 Task: Create a rule from the Recommended list, Task Added to this Project -> add SubTasks in the project AgileInsight with SubTasks Gather and Analyse Requirements , Design and Implement Solution , System Test and UAT , Release to Production / Go Live
Action: Mouse moved to (103, 313)
Screenshot: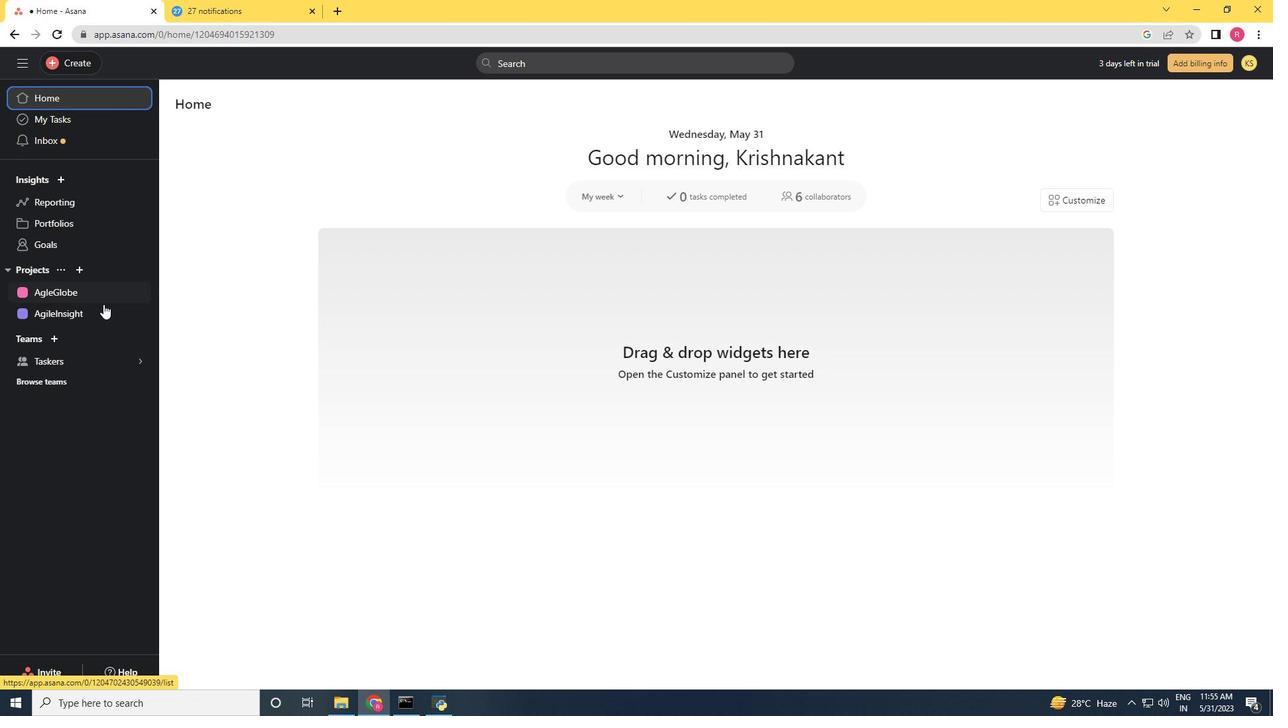 
Action: Mouse pressed left at (103, 313)
Screenshot: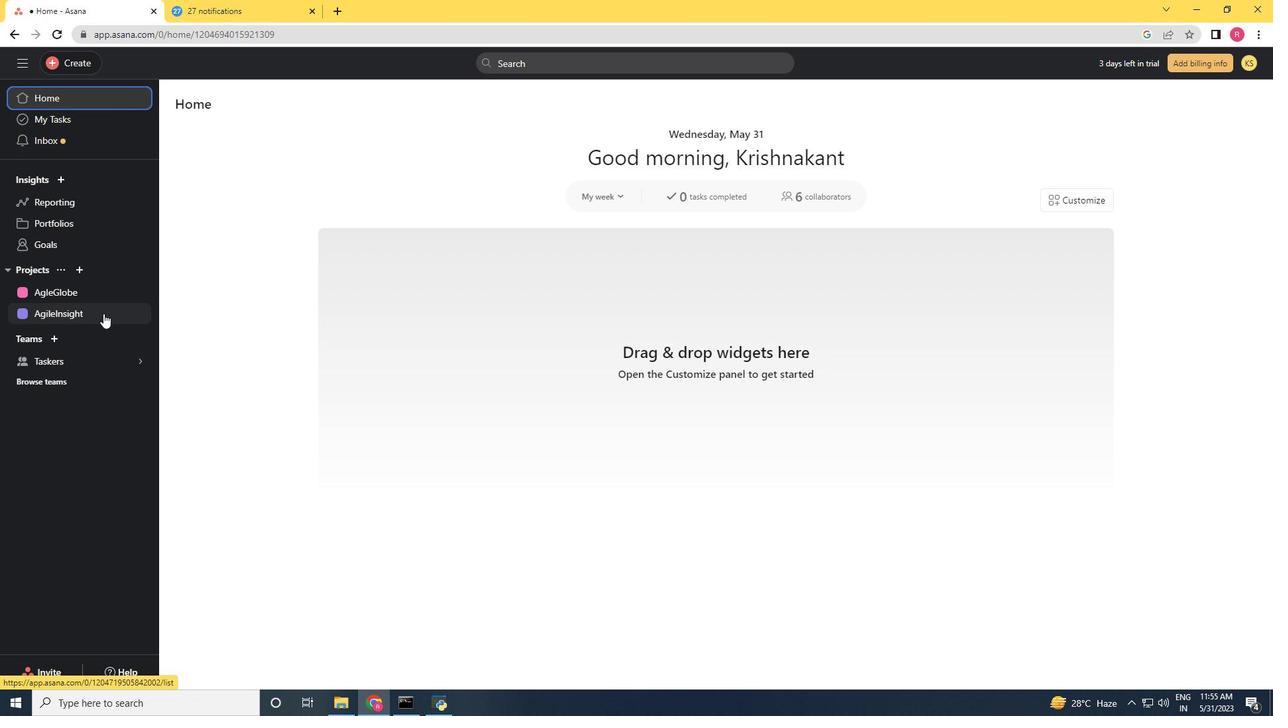 
Action: Mouse moved to (1222, 104)
Screenshot: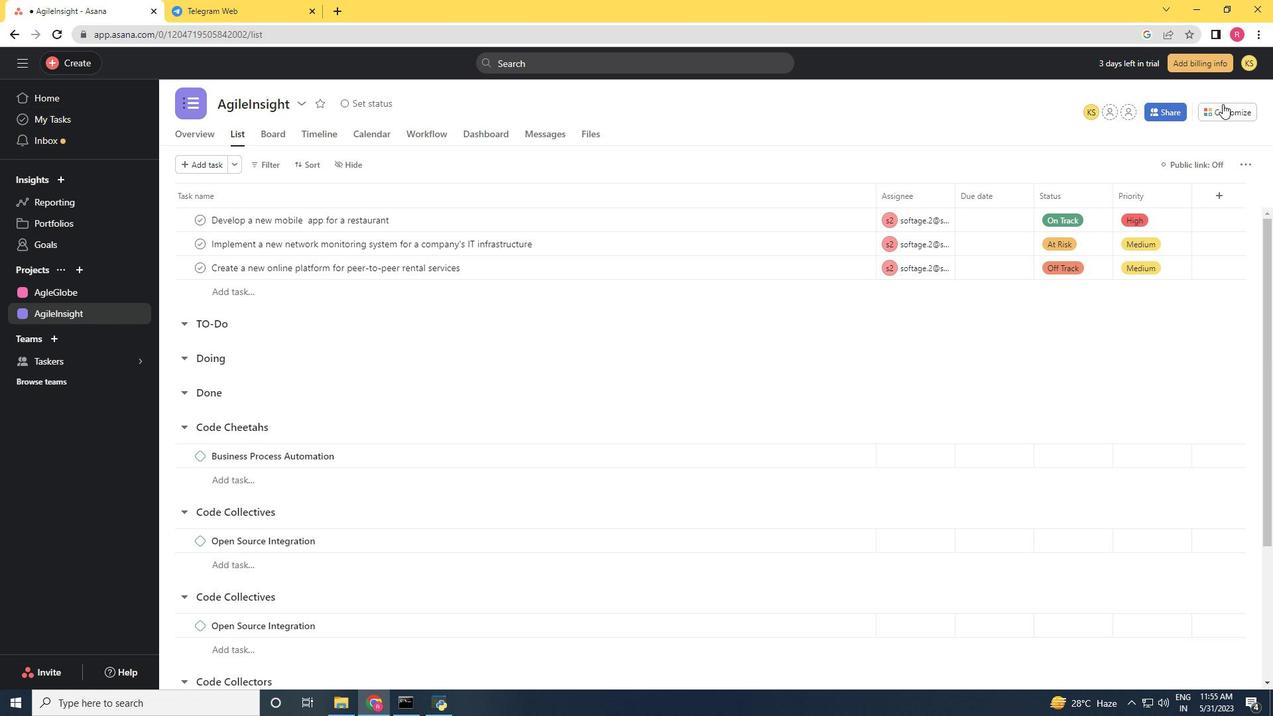 
Action: Mouse pressed left at (1222, 104)
Screenshot: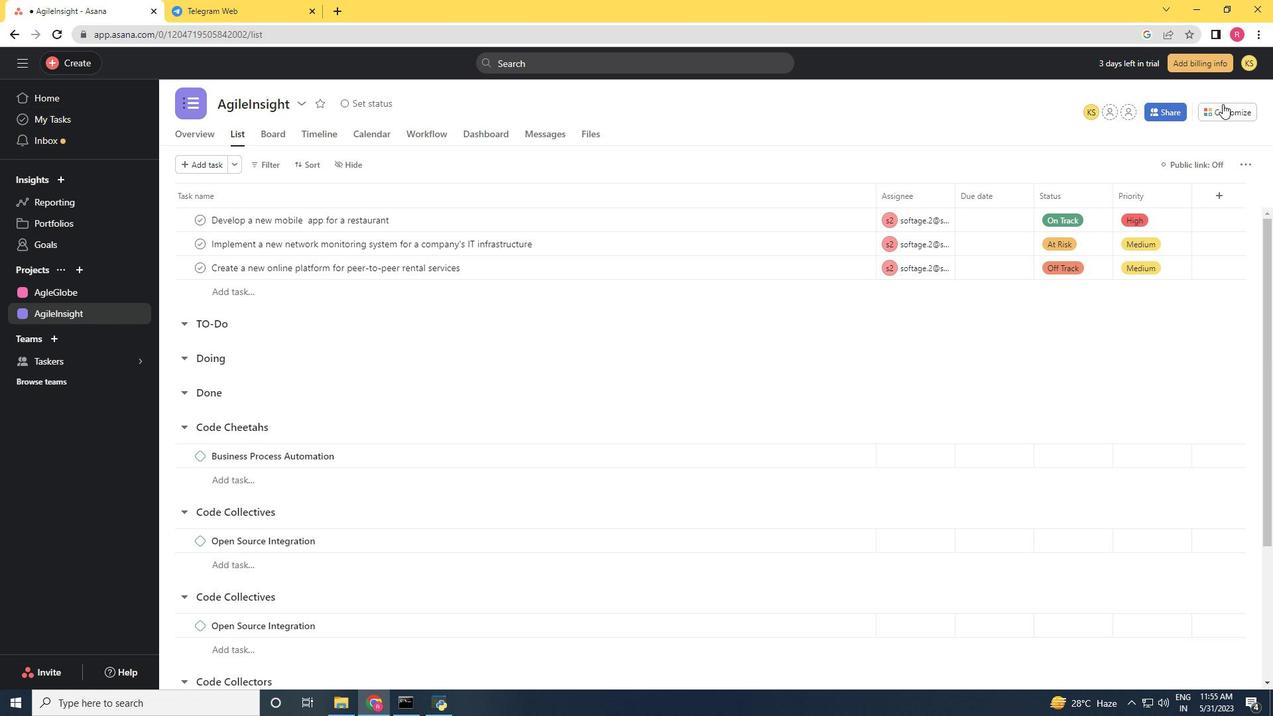 
Action: Mouse moved to (1000, 278)
Screenshot: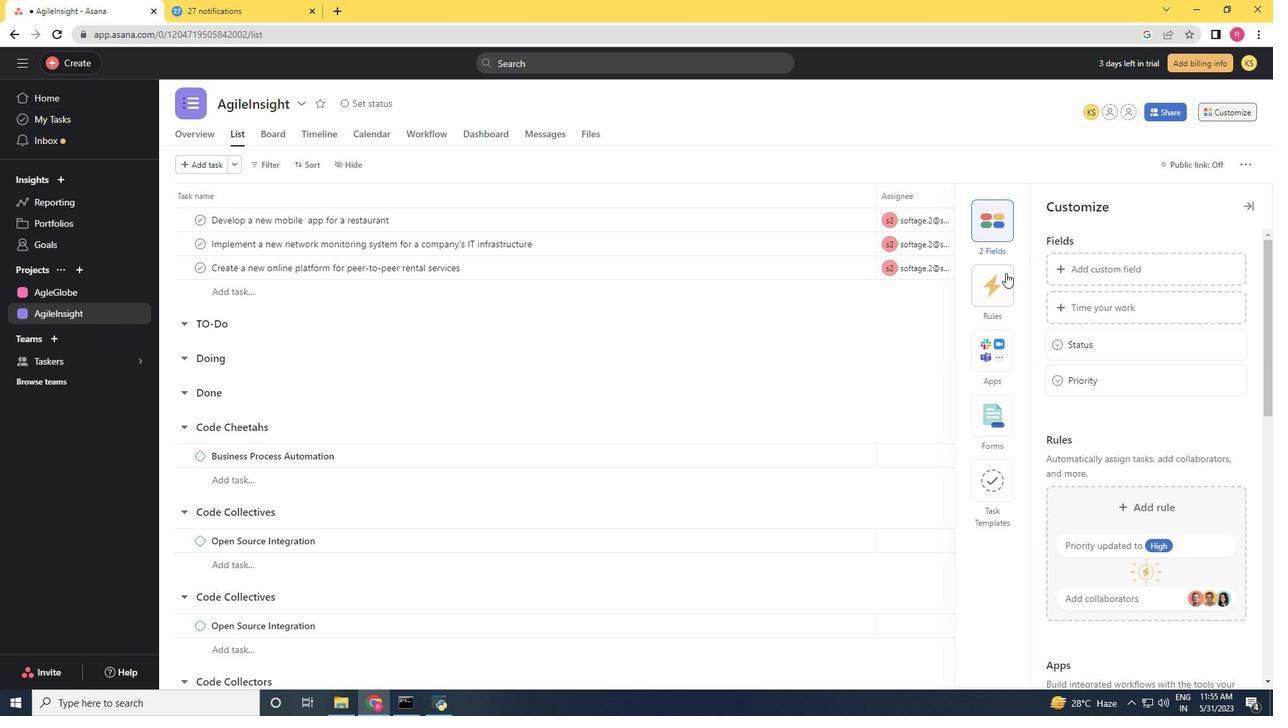 
Action: Mouse pressed left at (1000, 278)
Screenshot: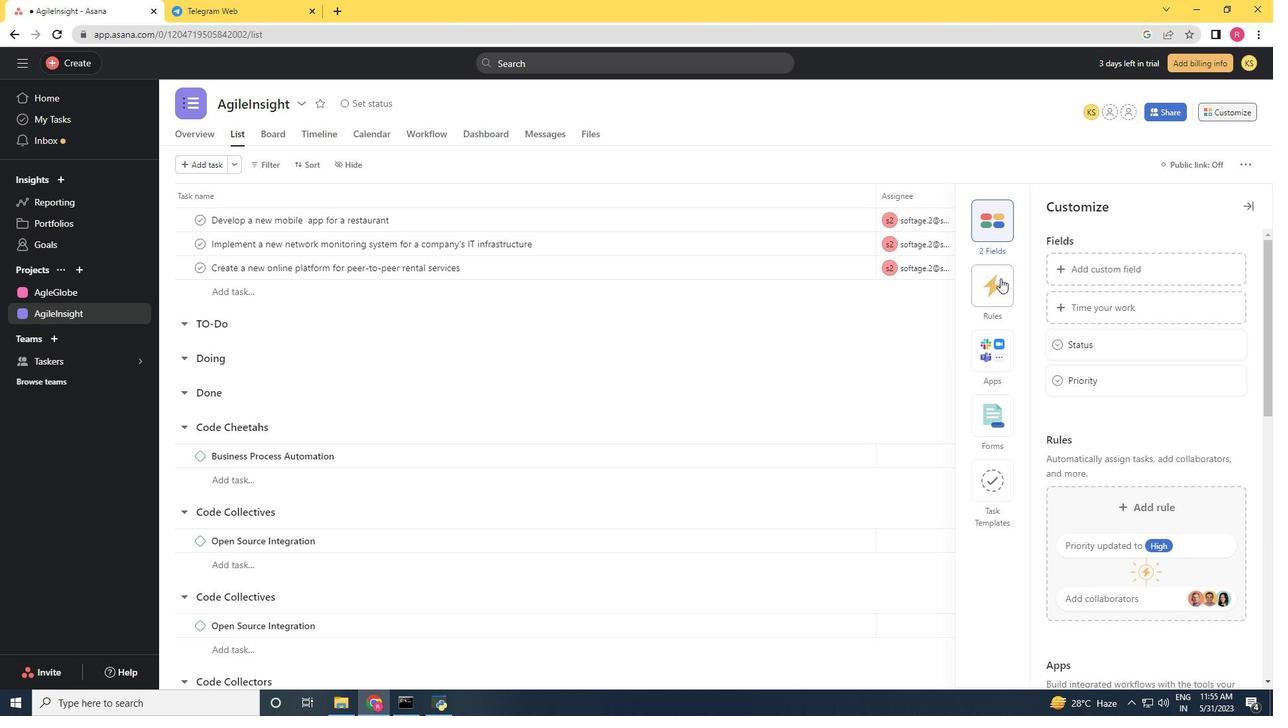 
Action: Mouse moved to (1132, 304)
Screenshot: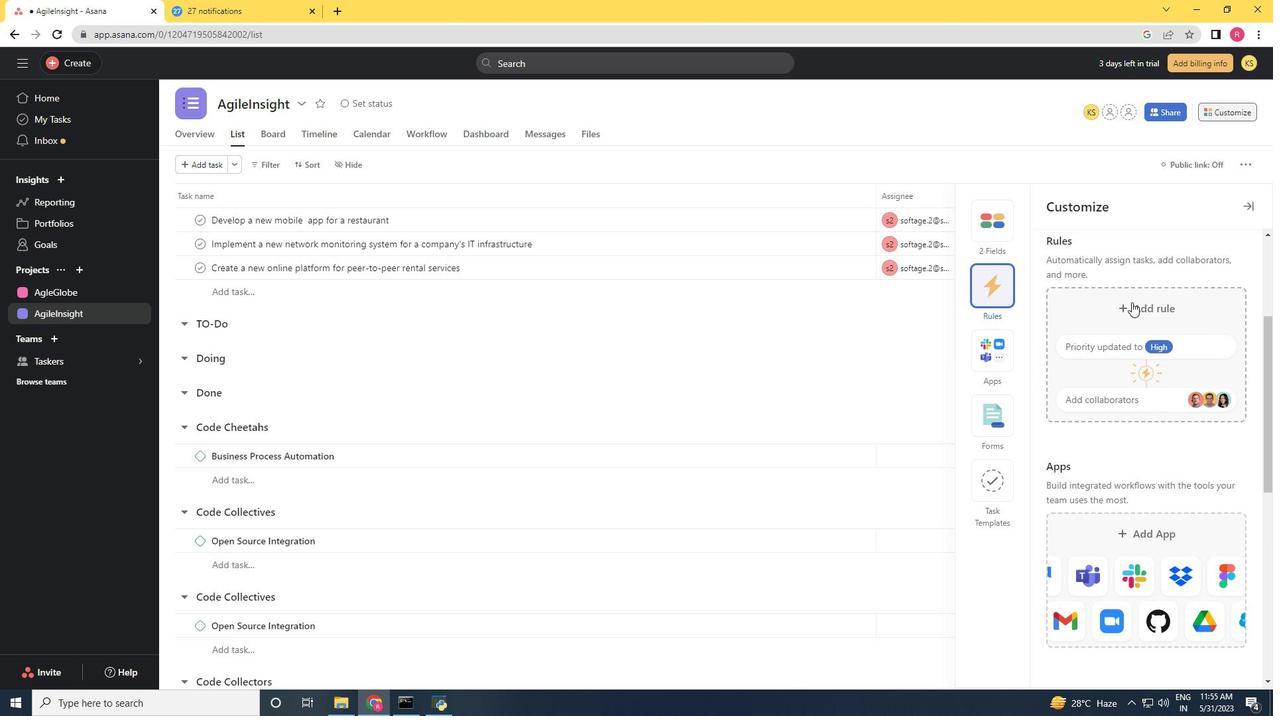 
Action: Mouse pressed left at (1132, 304)
Screenshot: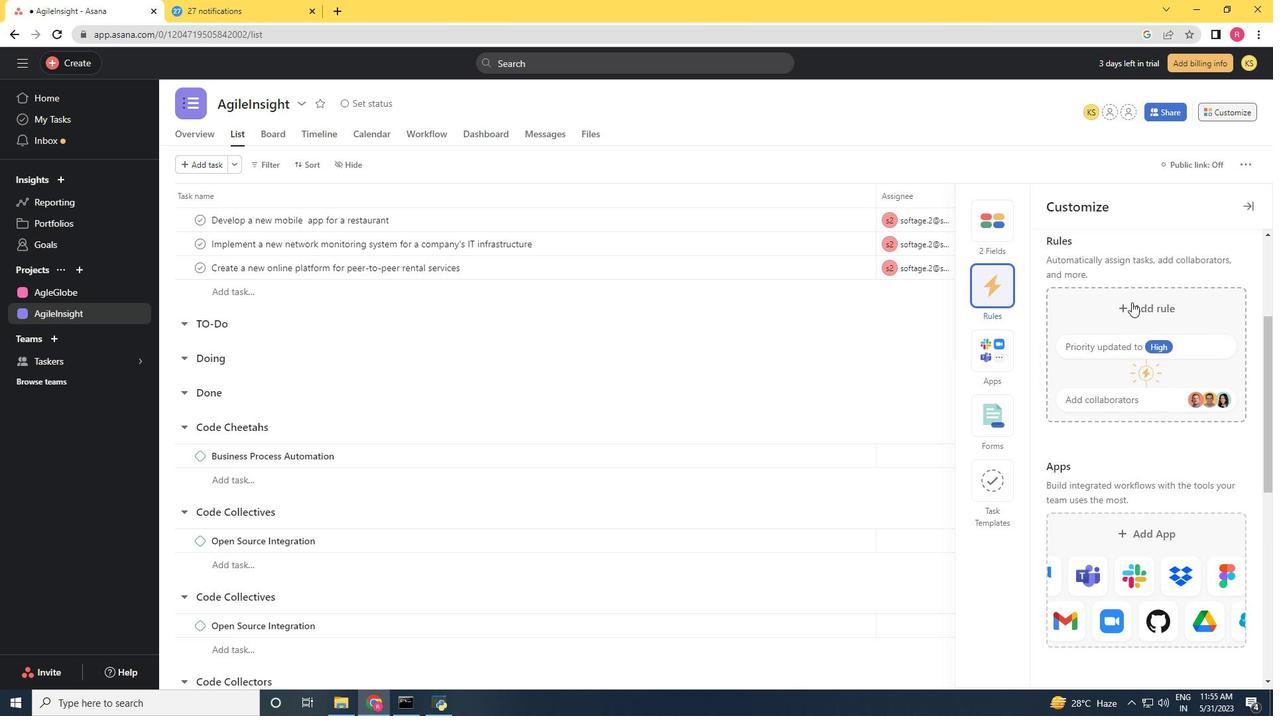 
Action: Mouse moved to (884, 211)
Screenshot: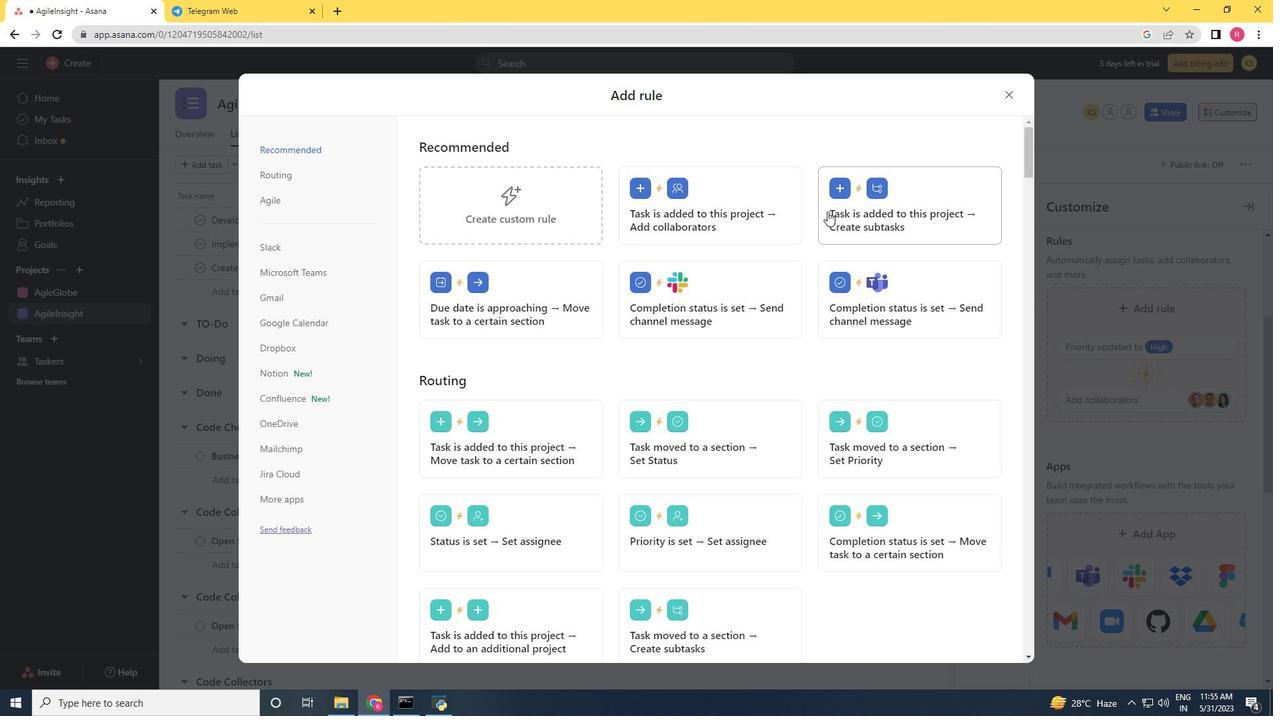 
Action: Mouse pressed left at (884, 211)
Screenshot: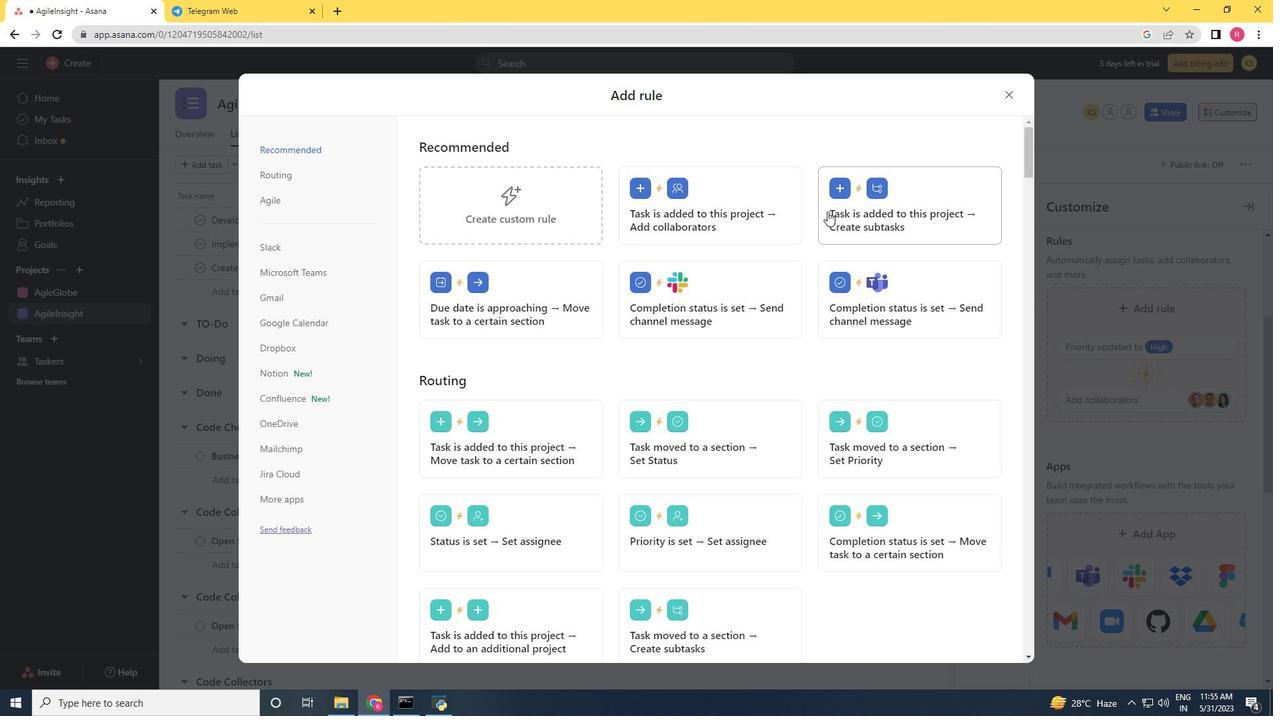 
Action: Mouse moved to (884, 211)
Screenshot: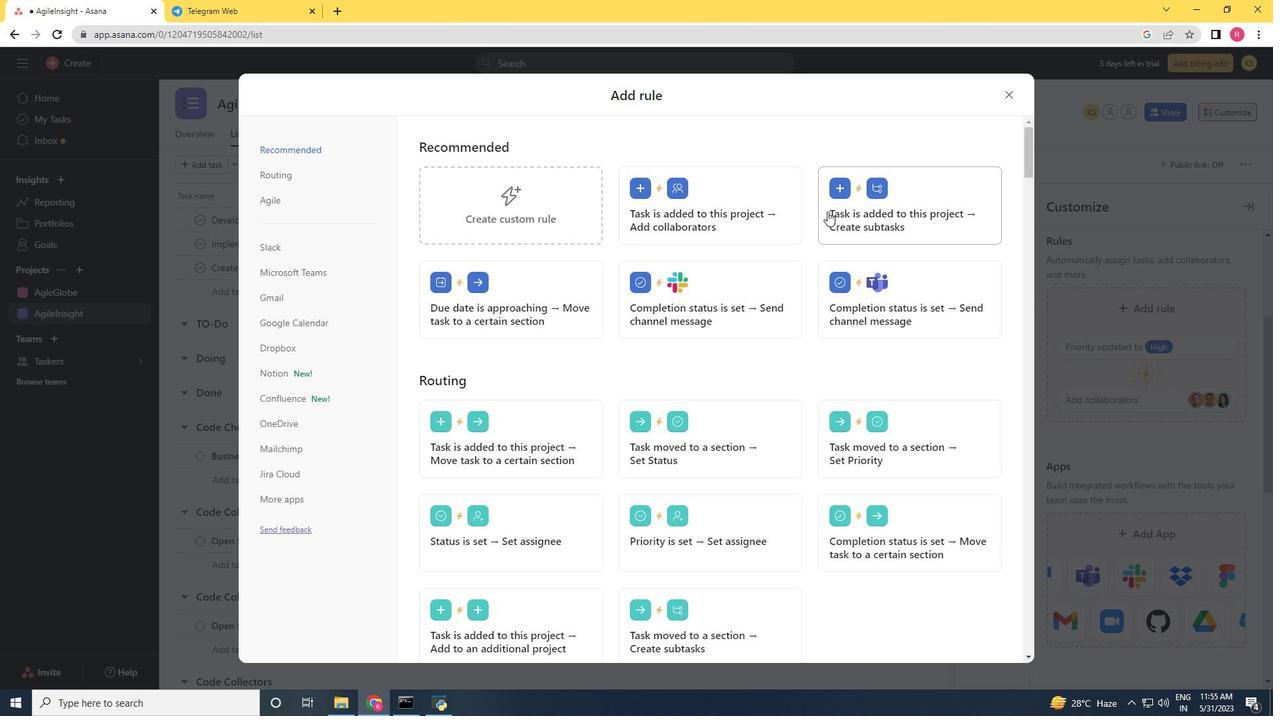 
Action: Key pressed <Key.shift>Gather<Key.space>and<Key.space><Key.shift>Analyse<Key.space><Key.shift>Requirements<Key.enter><Key.shift>Design<Key.space>and<Key.space><Key.shift>Implement<Key.space><Key.shift>Solution<Key.space><Key.shift>System<Key.space><Key.backspace><Key.backspace><Key.backspace><Key.backspace><Key.backspace><Key.backspace><Key.backspace><Key.enter><Key.shift>System<Key.space><Key.shift>Test<Key.space>and<Key.space><Key.shift>UAT<Key.enter><Key.shift><Key.shift><Key.shift>Release<Key.space>to<Key.space><Key.shift>Production<Key.space>/<Key.space><Key.shift>Go<Key.space><Key.shift>Live
Screenshot: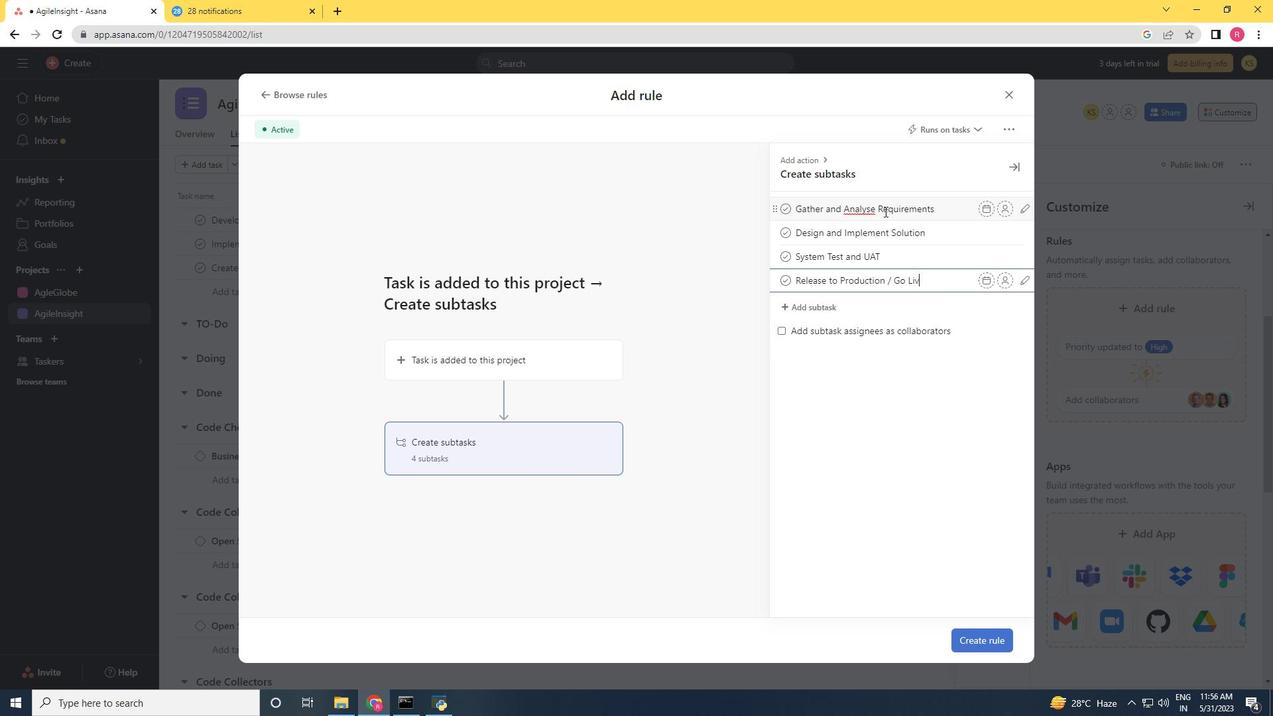 
Action: Mouse moved to (996, 644)
Screenshot: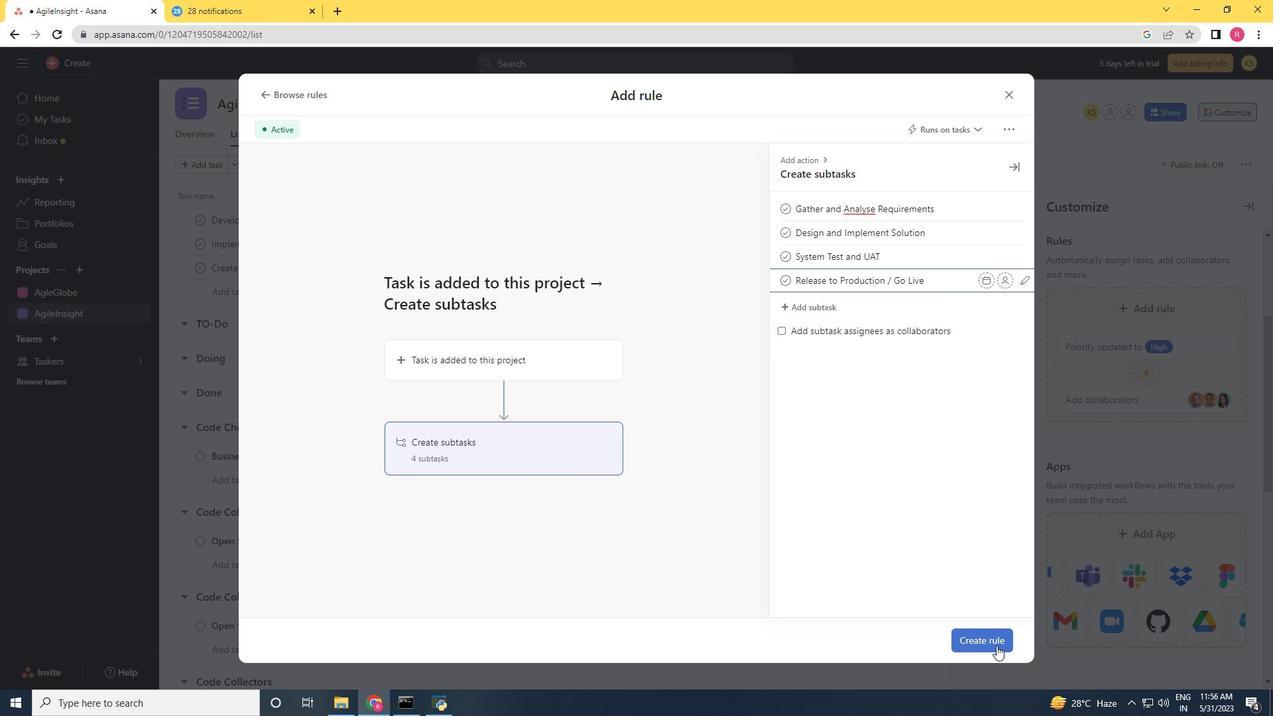 
Action: Mouse pressed left at (996, 644)
Screenshot: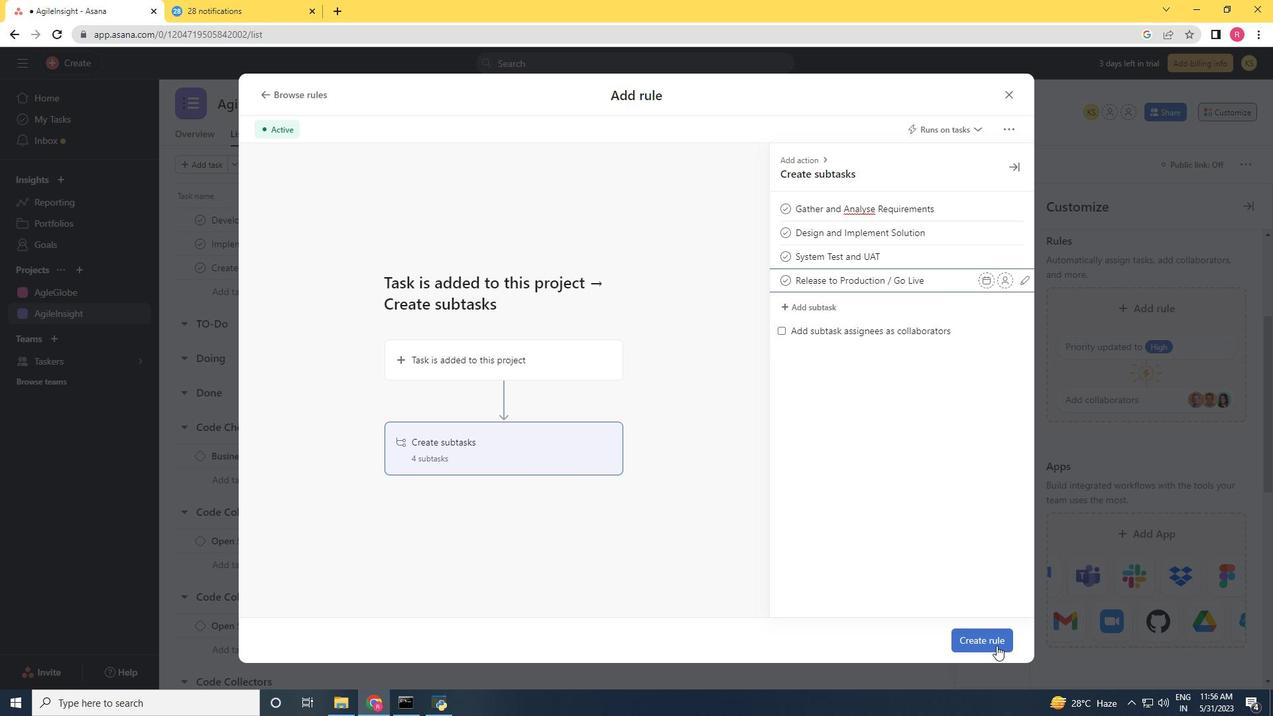 
